 Task: Arrange a 50-minute interview for a graphic designer role, including portfolio review, design challenge, and cultural fit discussions with the design team.
Action: Mouse pressed left at (448, 241)
Screenshot: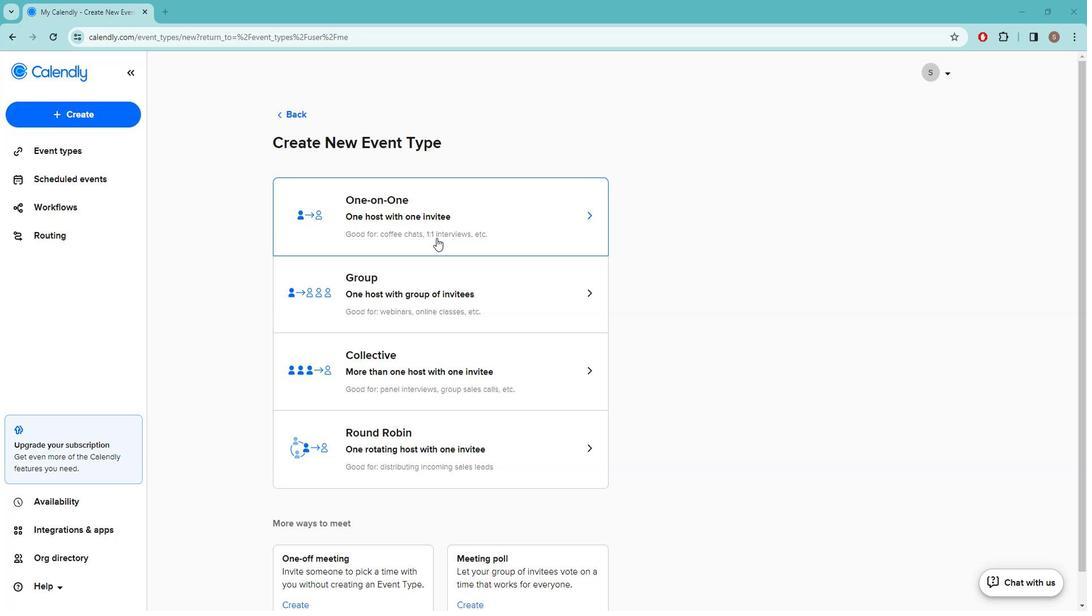 
Action: Mouse moved to (157, 171)
Screenshot: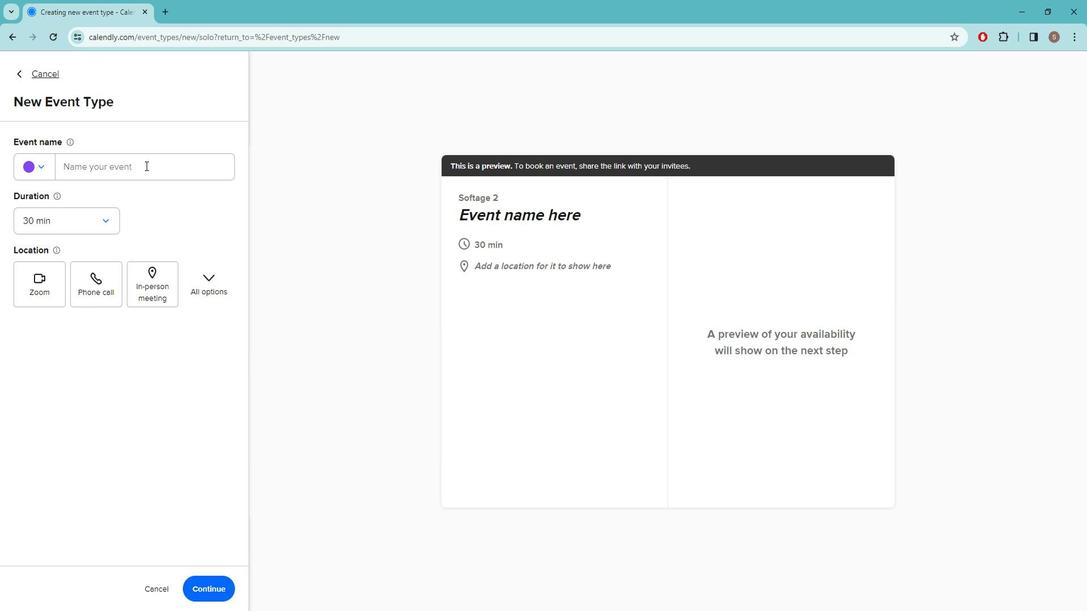 
Action: Mouse pressed left at (157, 171)
Screenshot: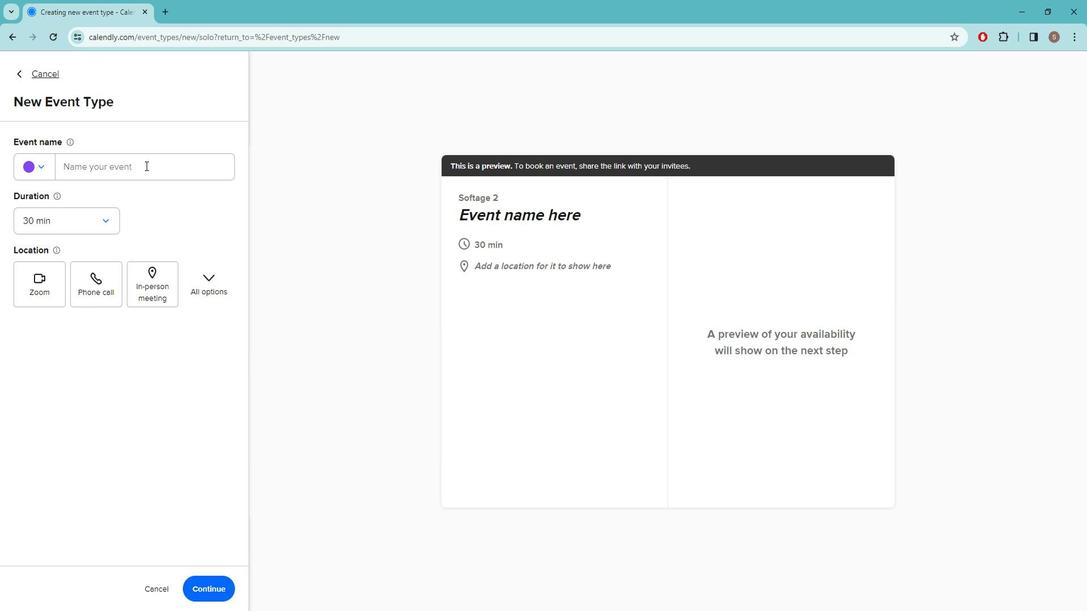 
Action: Key pressed <Key.caps_lock><Key.caps_lock>g<Key.caps_lock>RAPHIC<Key.space><Key.caps_lock>d<Key.caps_lock>ESIGNER<Key.space><Key.caps_lock>i<Key.caps_lock>NTERVIEW
Screenshot: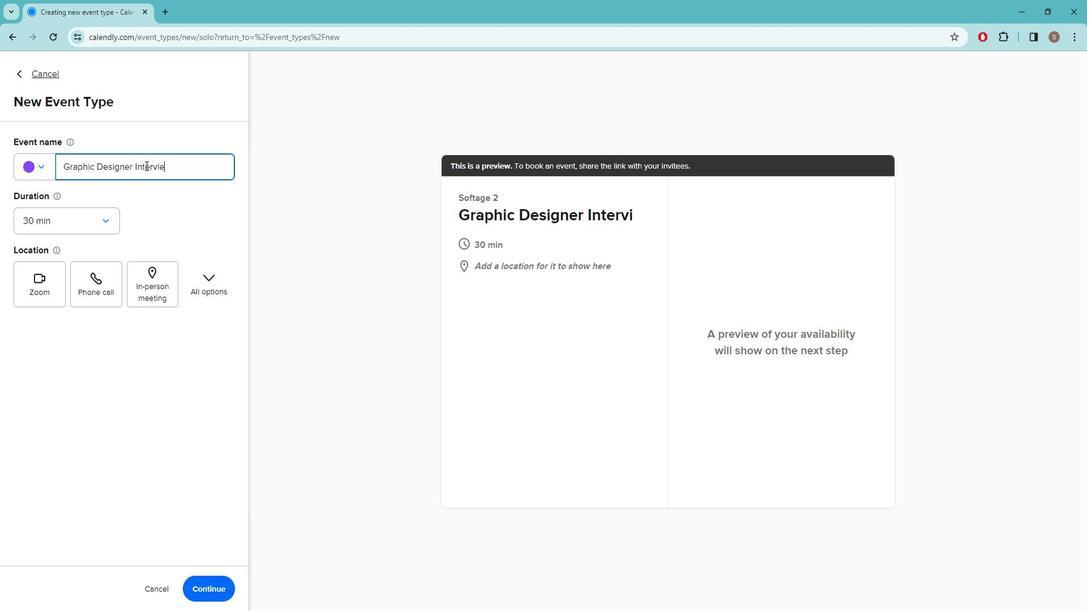 
Action: Mouse moved to (119, 226)
Screenshot: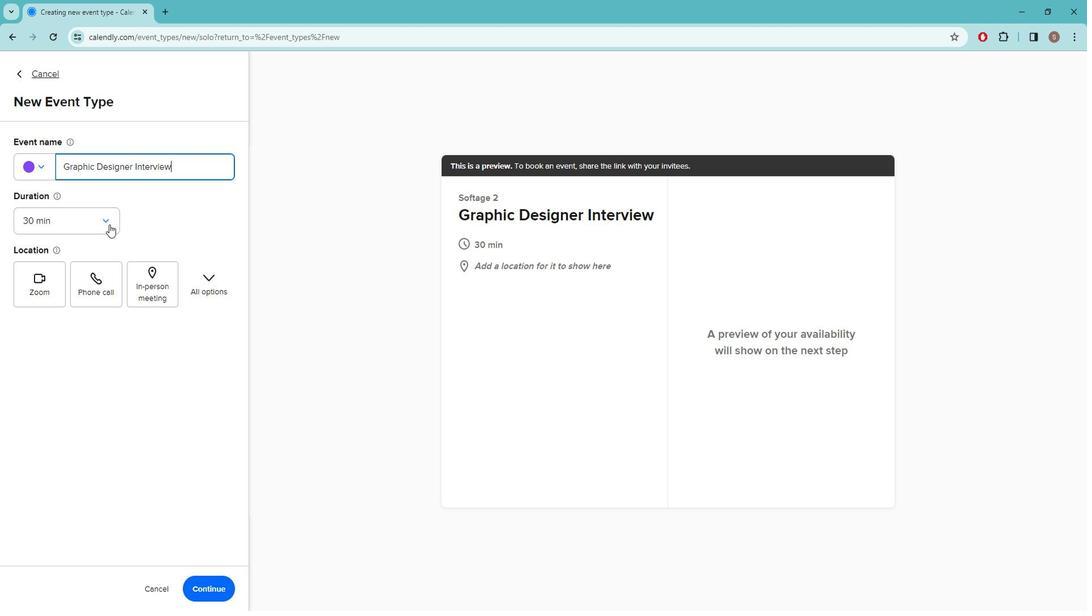 
Action: Mouse pressed left at (119, 226)
Screenshot: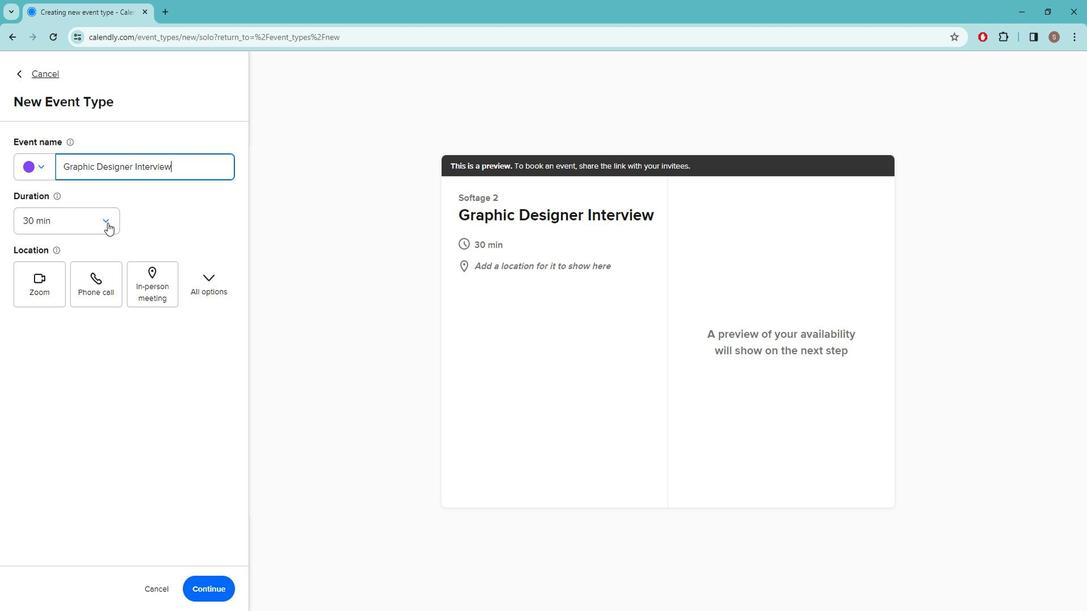 
Action: Mouse moved to (79, 342)
Screenshot: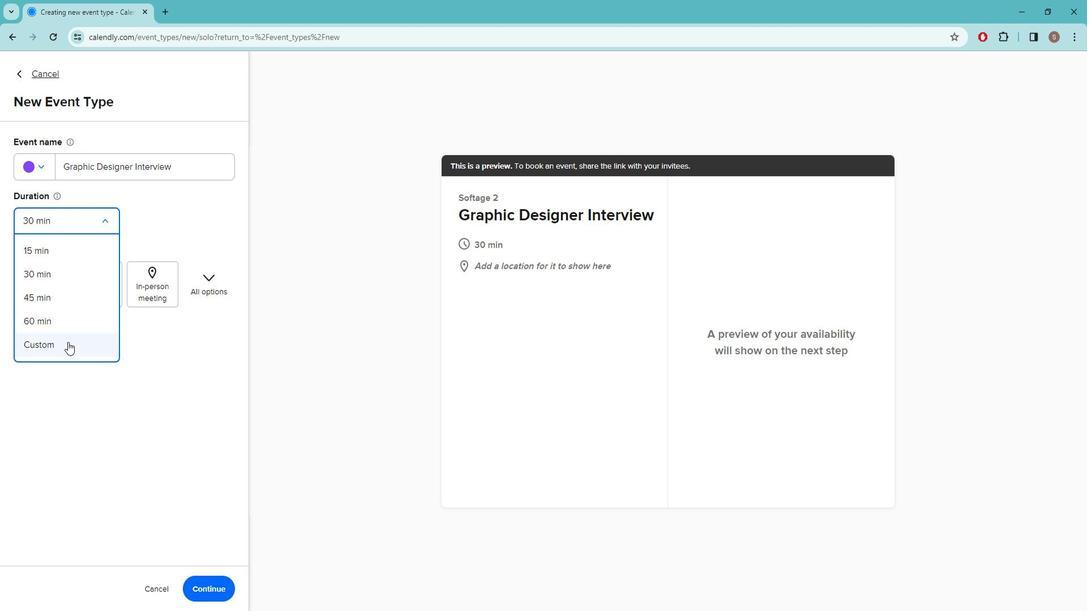 
Action: Mouse pressed left at (79, 342)
Screenshot: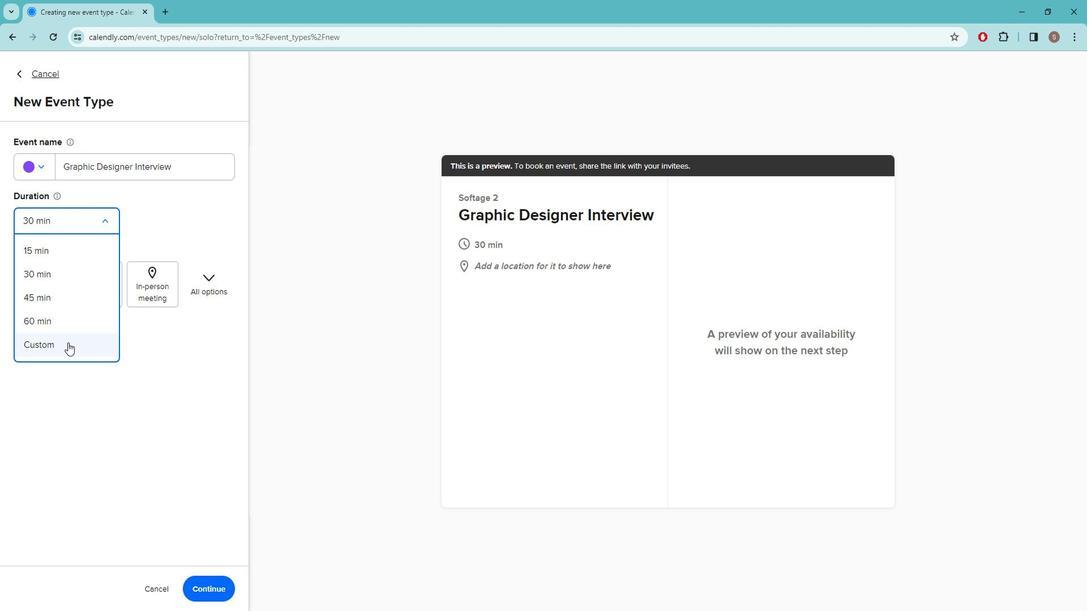 
Action: Mouse moved to (82, 276)
Screenshot: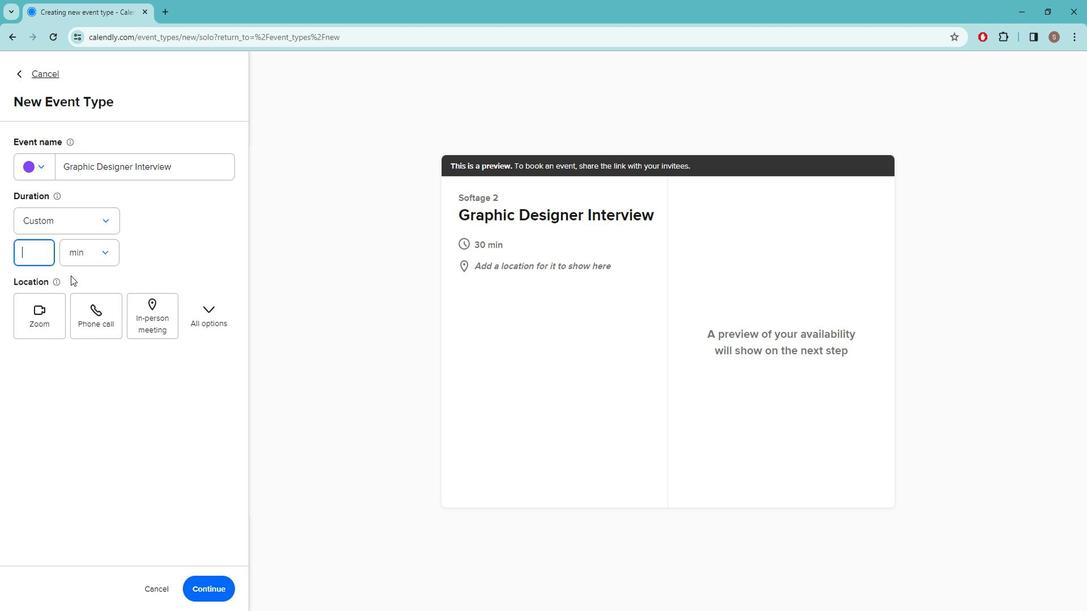 
Action: Key pressed 50
Screenshot: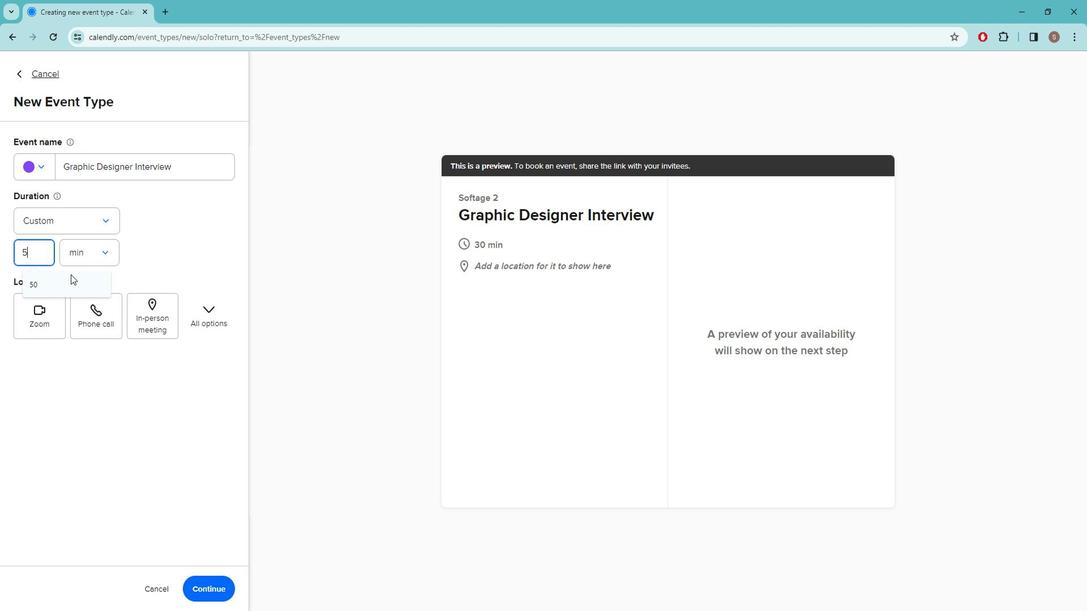 
Action: Mouse moved to (56, 299)
Screenshot: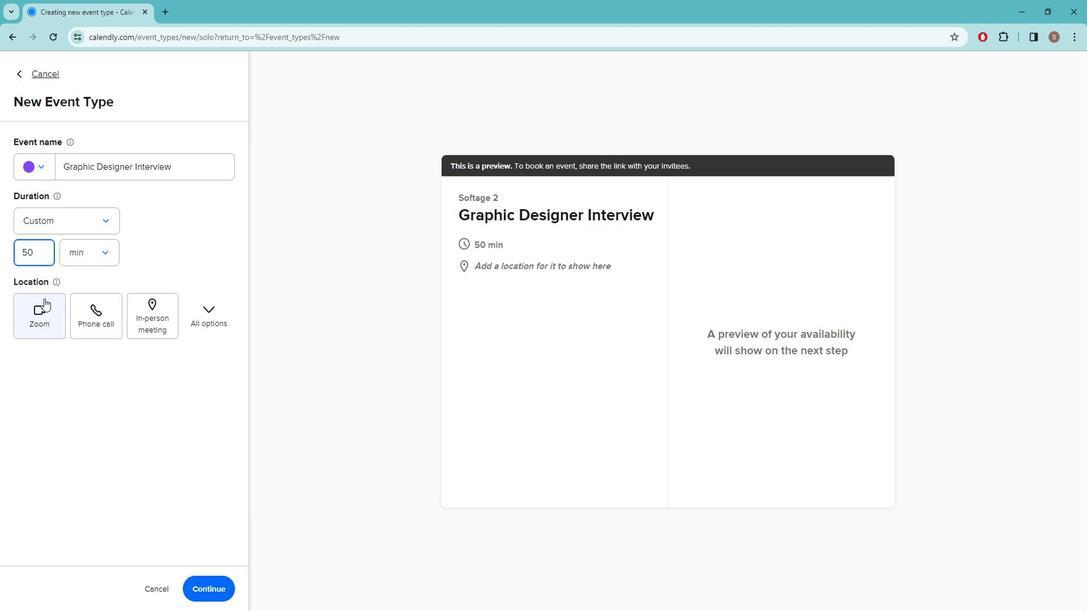 
Action: Mouse pressed left at (56, 299)
Screenshot: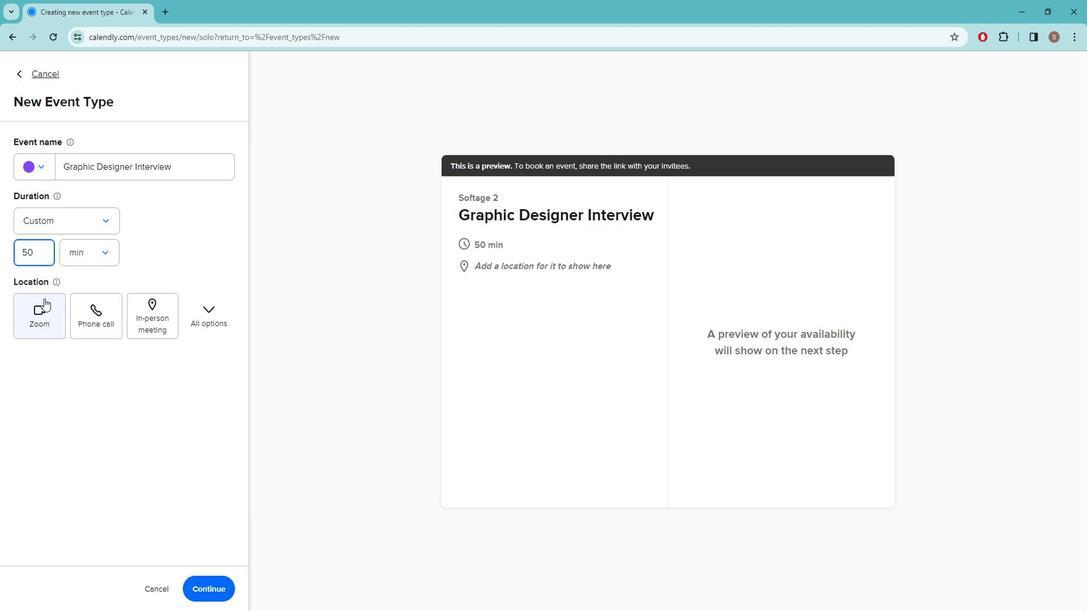 
Action: Mouse moved to (221, 578)
Screenshot: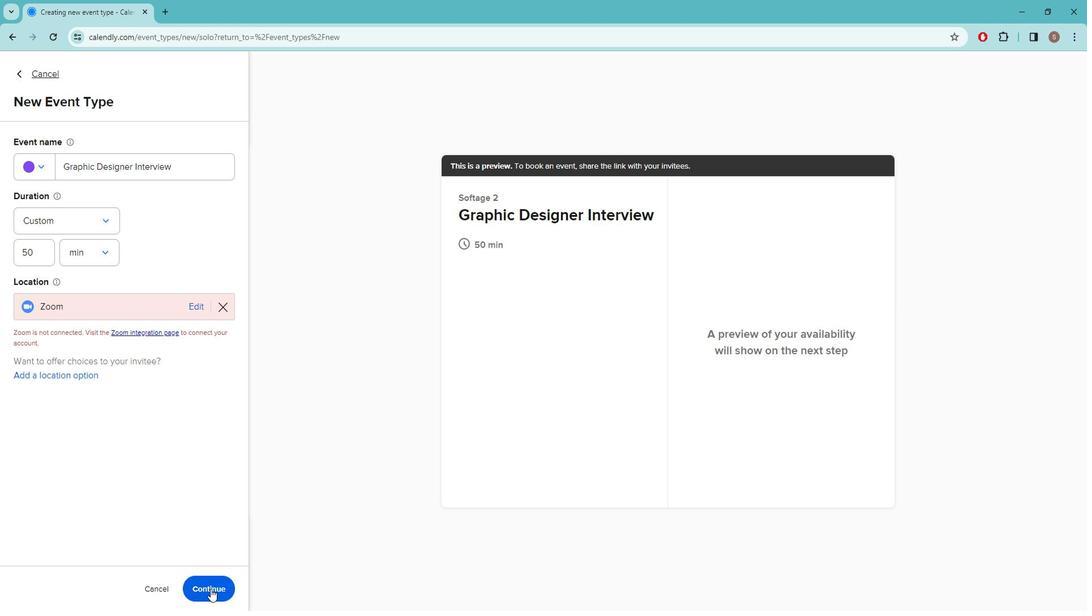 
Action: Mouse pressed left at (221, 578)
Screenshot: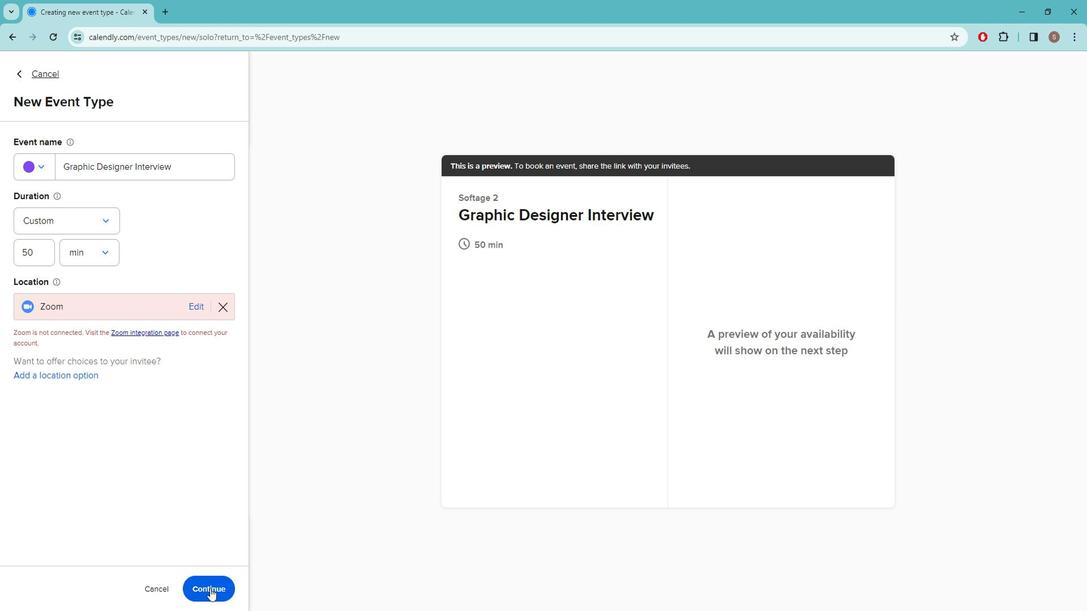 
Action: Mouse moved to (152, 182)
Screenshot: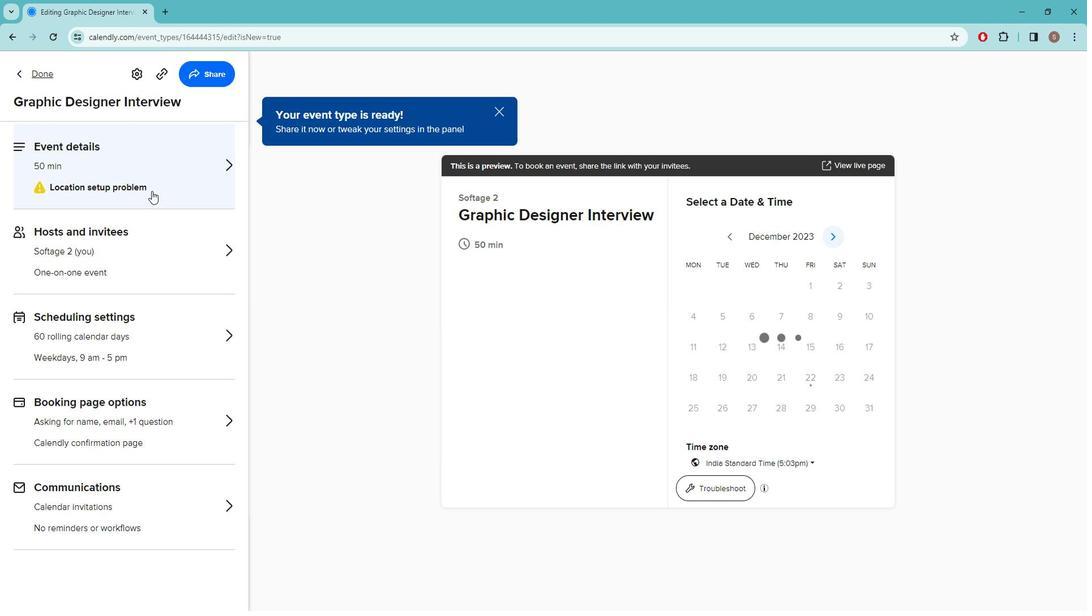 
Action: Mouse pressed left at (152, 182)
Screenshot: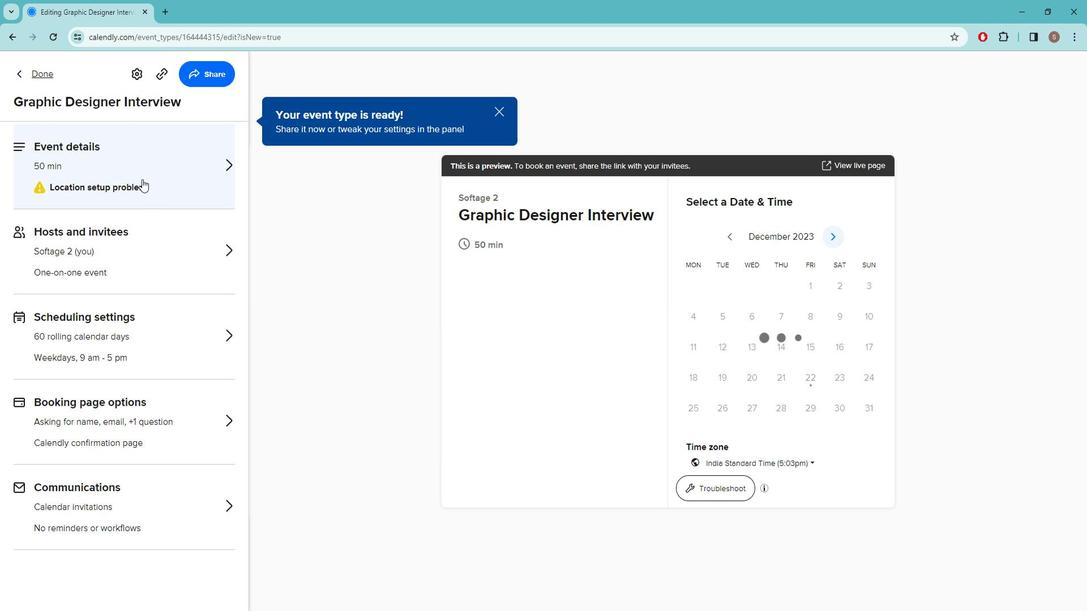 
Action: Mouse moved to (104, 447)
Screenshot: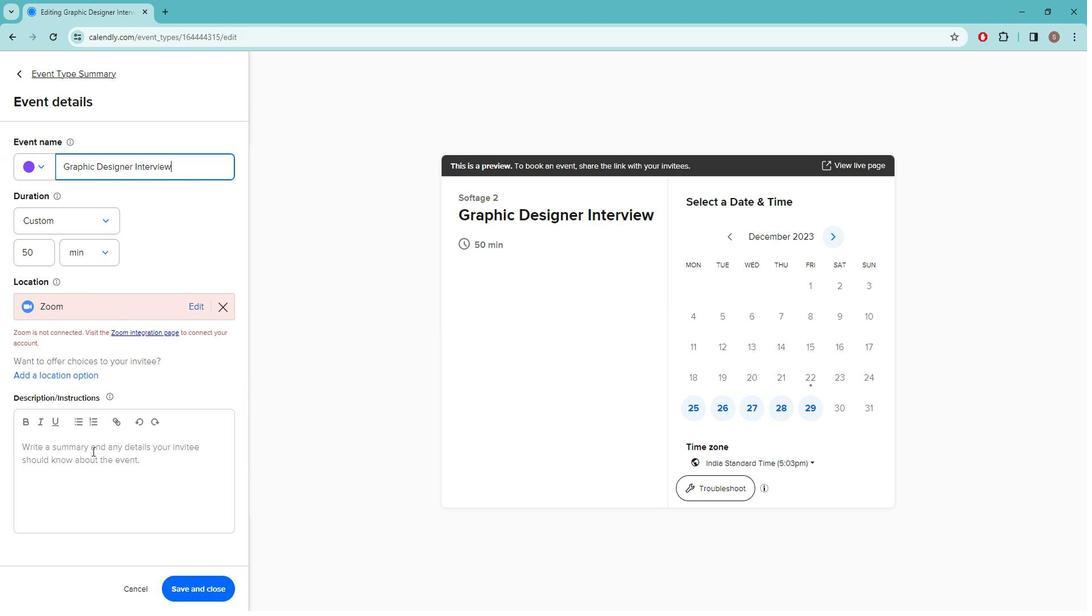 
Action: Mouse pressed left at (104, 447)
Screenshot: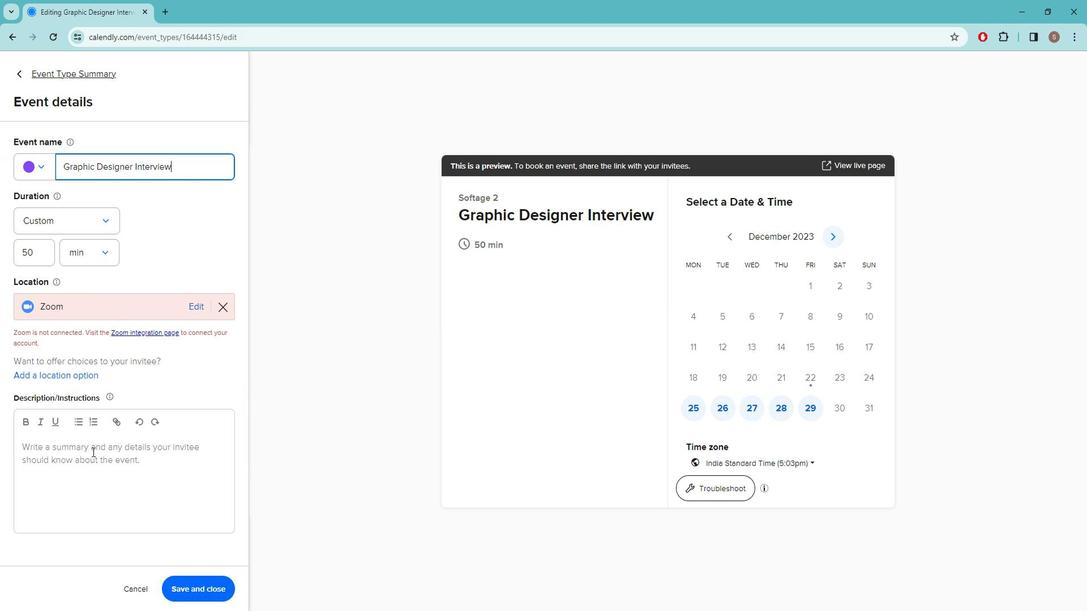 
Action: Mouse moved to (104, 447)
Screenshot: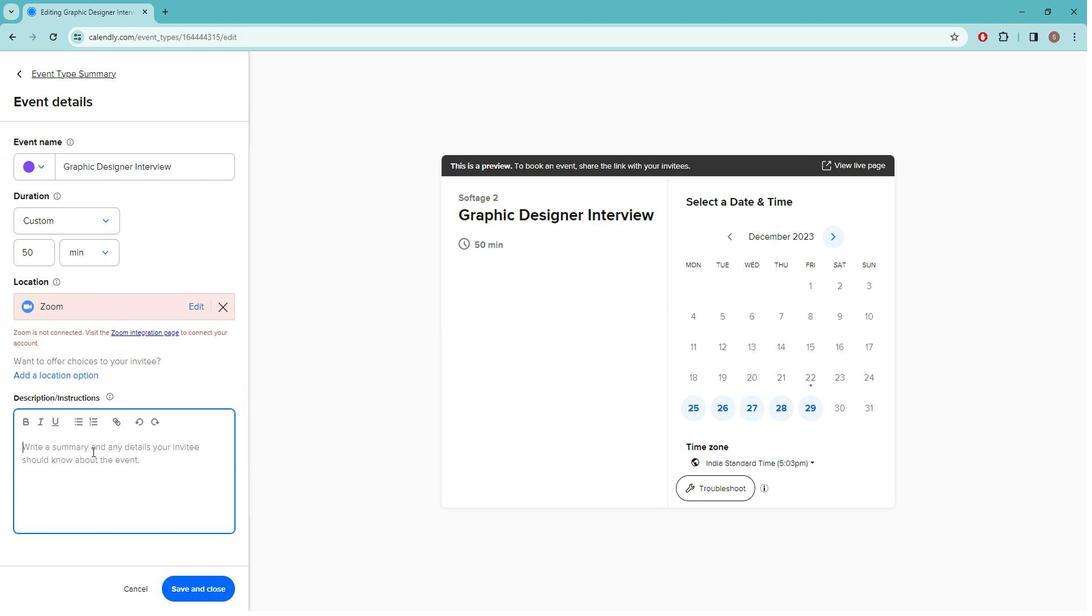 
Action: Key pressed <Key.caps_lock>g<Key.caps_lock>REETINGS,<Key.space>AND<Key.space>THANK<Key.space>YOU<Key.space>FOR<Key.space>CONSIDERING<Key.space>THE<Key.space><Key.caps_lock>g<Key.caps_lock>RAPHIC<Key.space><Key.caps_lock>d<Key.caps_lock>ESIGNER<Key.space>POSITION<Key.space>AT<Key.space>OUR<Key.space>ORGANIZATION.<Key.space><Key.caps_lock>w<Key.caps_lock>E'RE<Key.space>THRILLED<Key.space>TO<Key.space>EMBARK<Key.space>ON<Key.space>A<Key.space>CREATIVE<Key.space>JOURNEY<Key.space>WITH<Key.space>YOU<Key.space>DURING<Key.space>THIS<Key.space>INTERVIEW<Key.space>SESSION,<Key.space>WHERE<Key.space>WE<Key.space>AIM<Key.space>TO<Key.space>DELVE<Key.space>INTO<Key.space>THE<Key.space>DEPTHS<Key.space>OF<Key.space>YOUR<Key.space>DESIGN<Key.space>PROWESS<Key.space>AND<Key.space>ALIGN<Key.space>IT<Key.space>WITH<Key.space>OUR<Key.space>TEAM'S<Key.space>VISION.<Key.space>
Screenshot: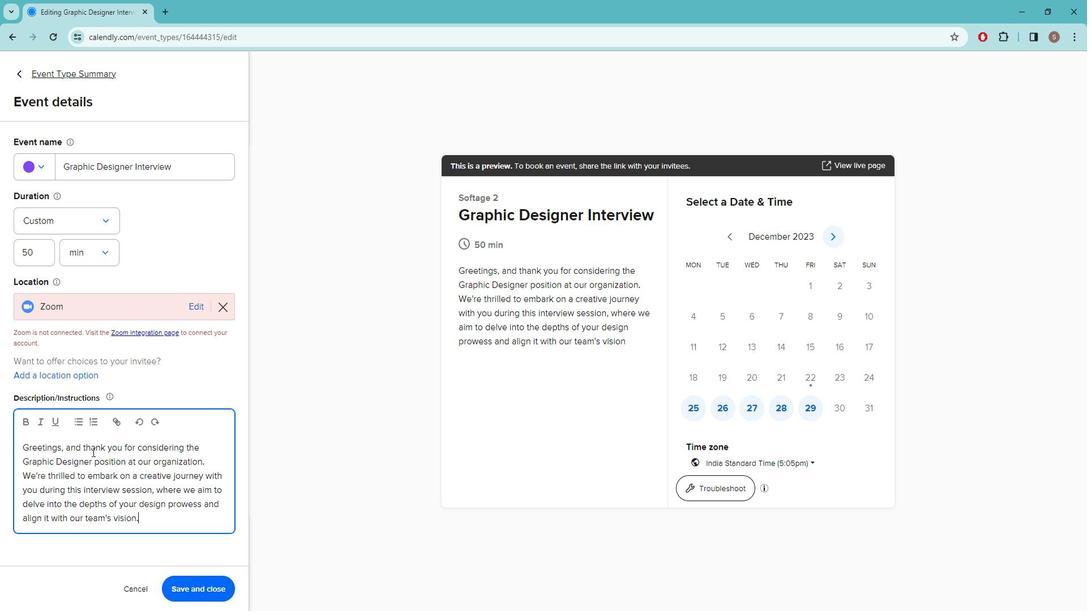 
Action: Mouse moved to (208, 579)
Screenshot: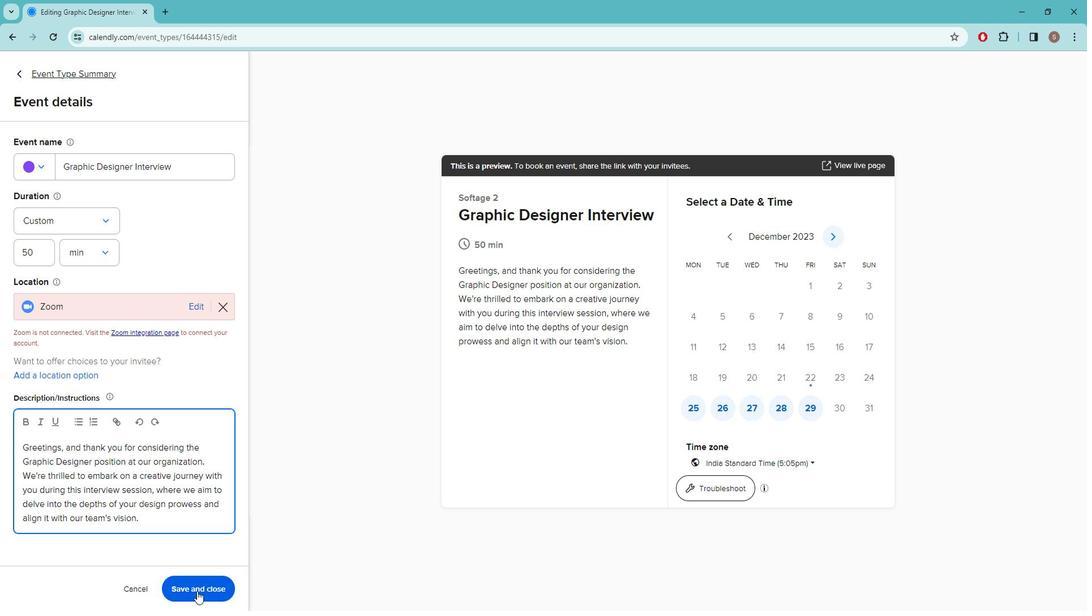 
Action: Mouse pressed left at (208, 579)
Screenshot: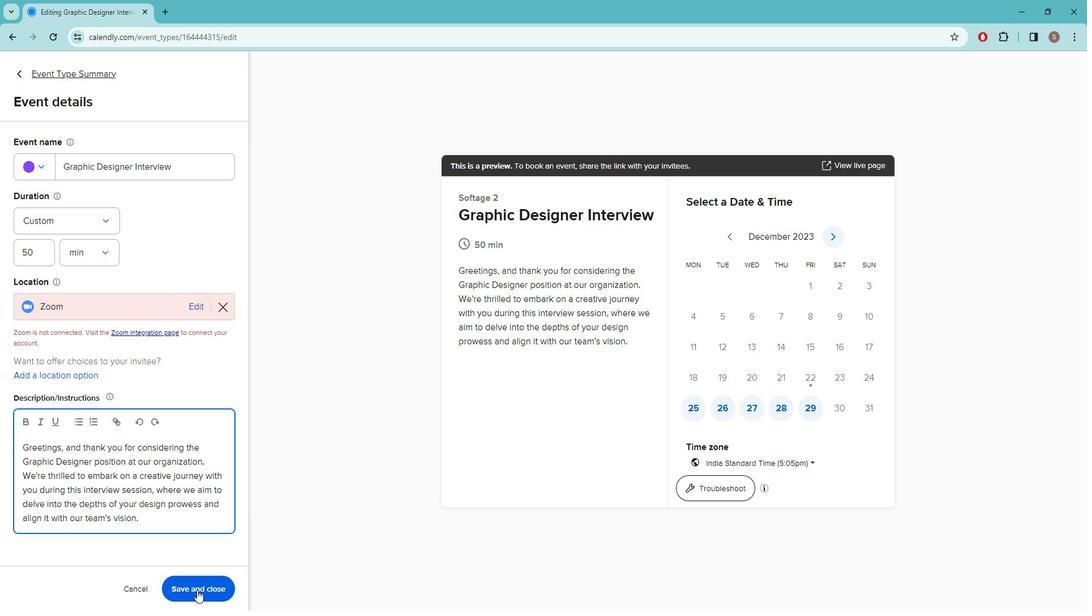 
Action: Mouse moved to (429, 526)
Screenshot: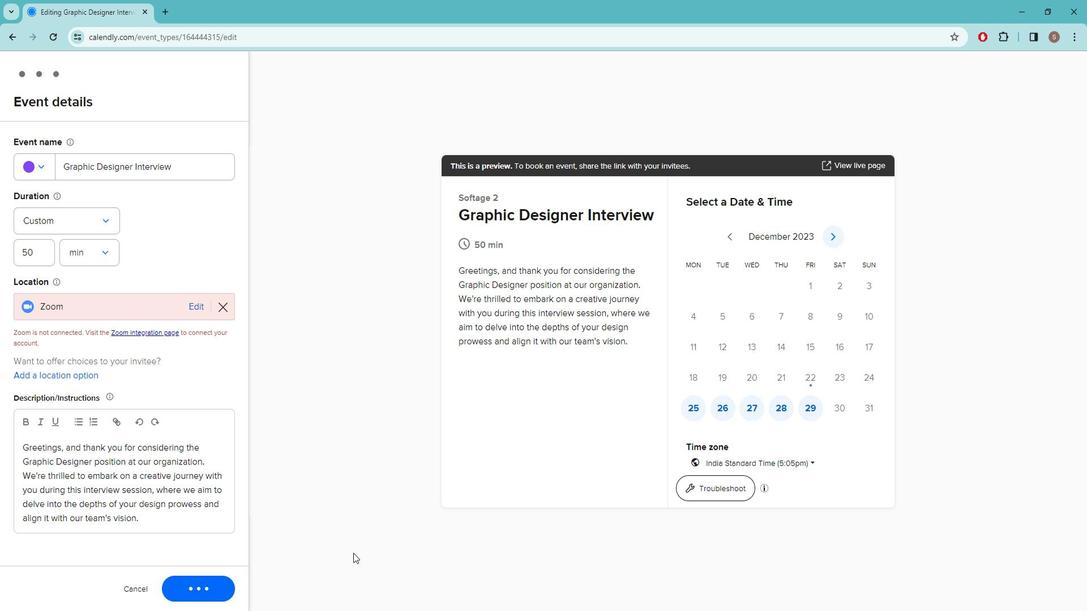 
